 Task: Create New Customer with Customer Name: Entrepot Collective, Billing Address Line1: 1123 Parrill Court, Billing Address Line2:  Portage, Billing Address Line3:  Indiana 46368, Cell Number: 620-964-6870
Action: Mouse pressed left at (198, 36)
Screenshot: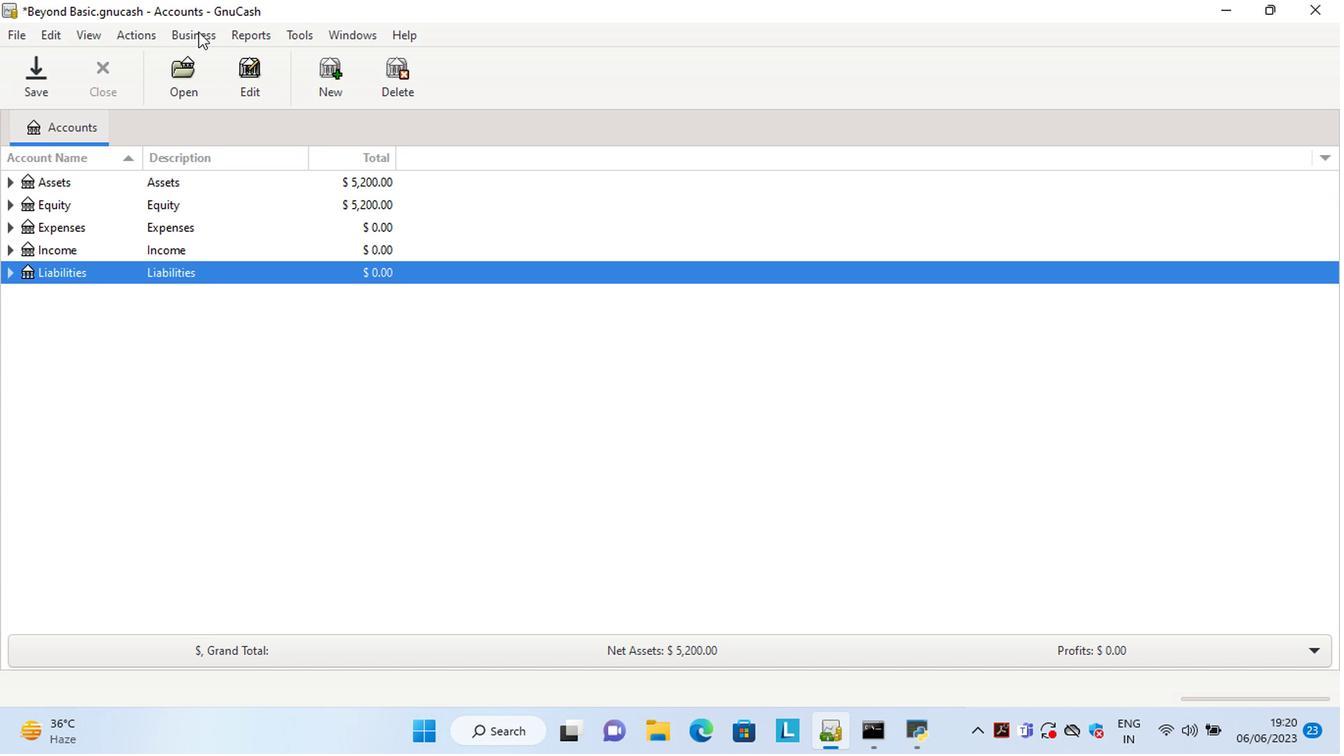 
Action: Mouse moved to (418, 85)
Screenshot: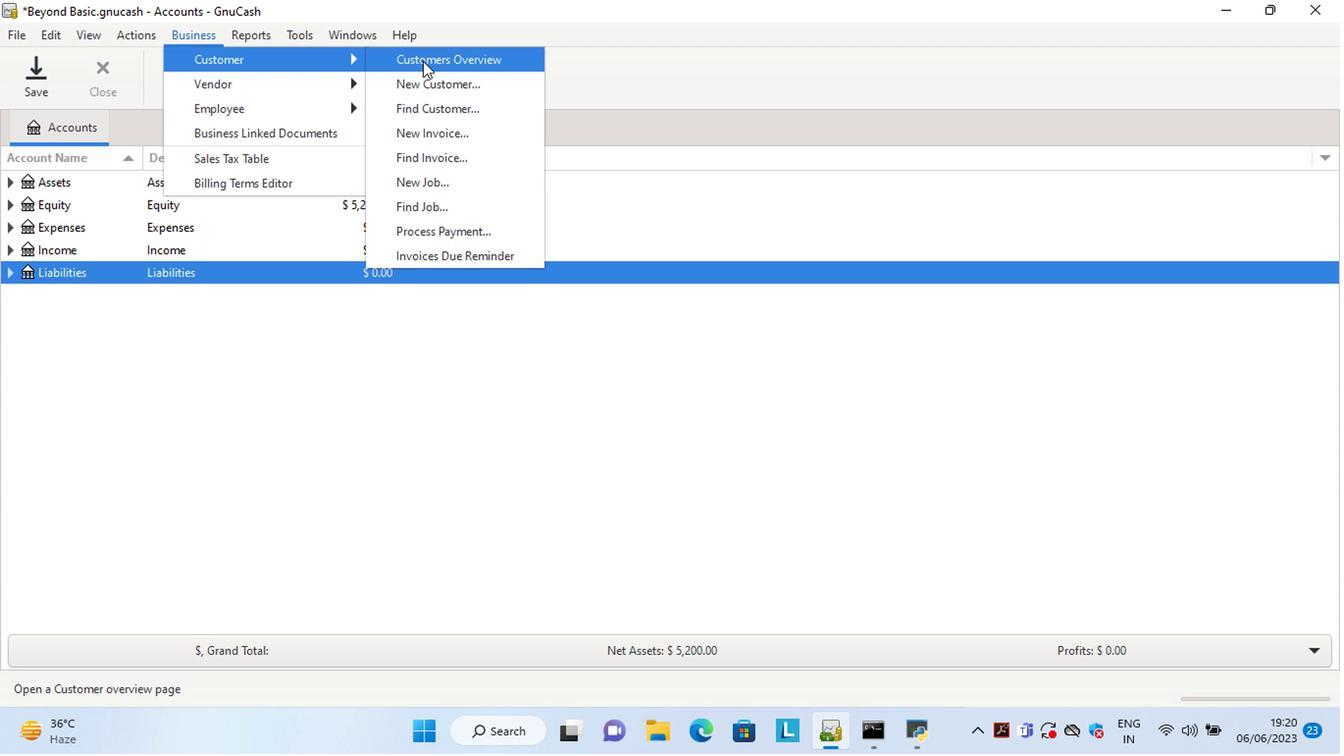 
Action: Mouse pressed left at (418, 85)
Screenshot: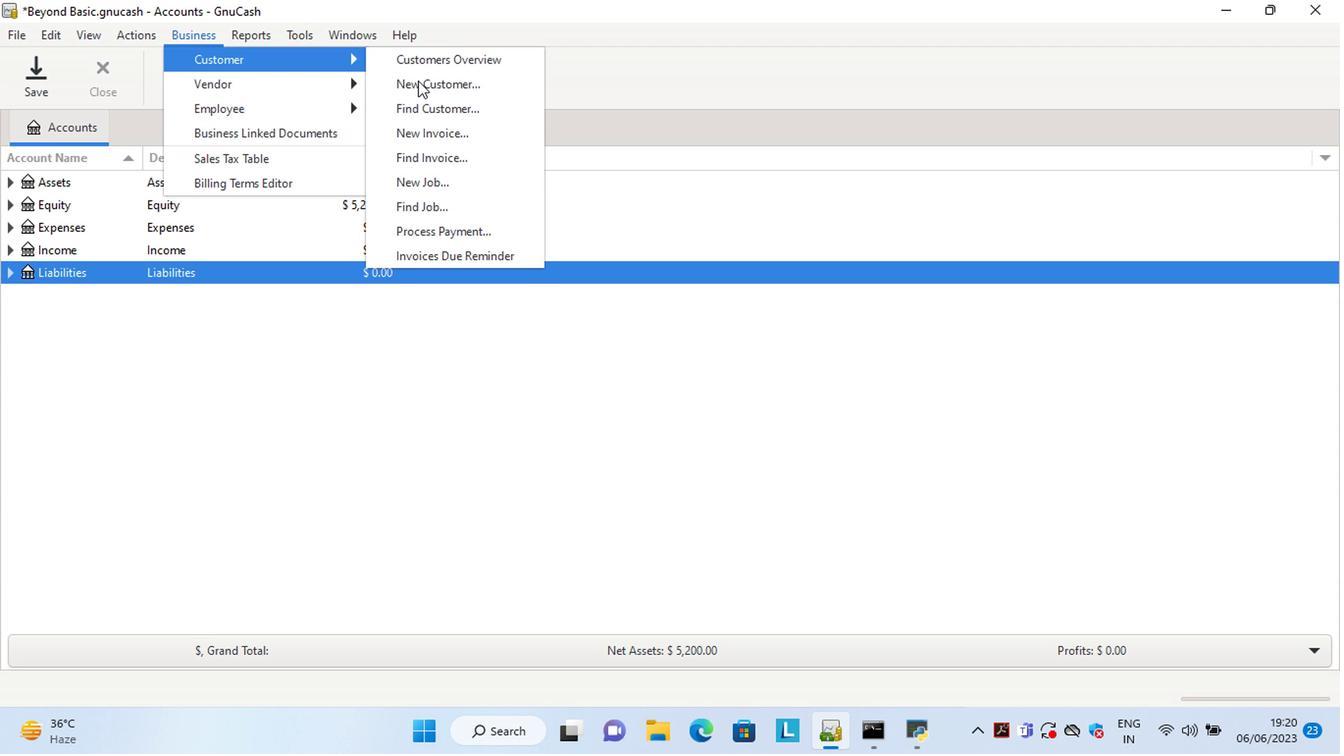 
Action: Mouse moved to (1033, 404)
Screenshot: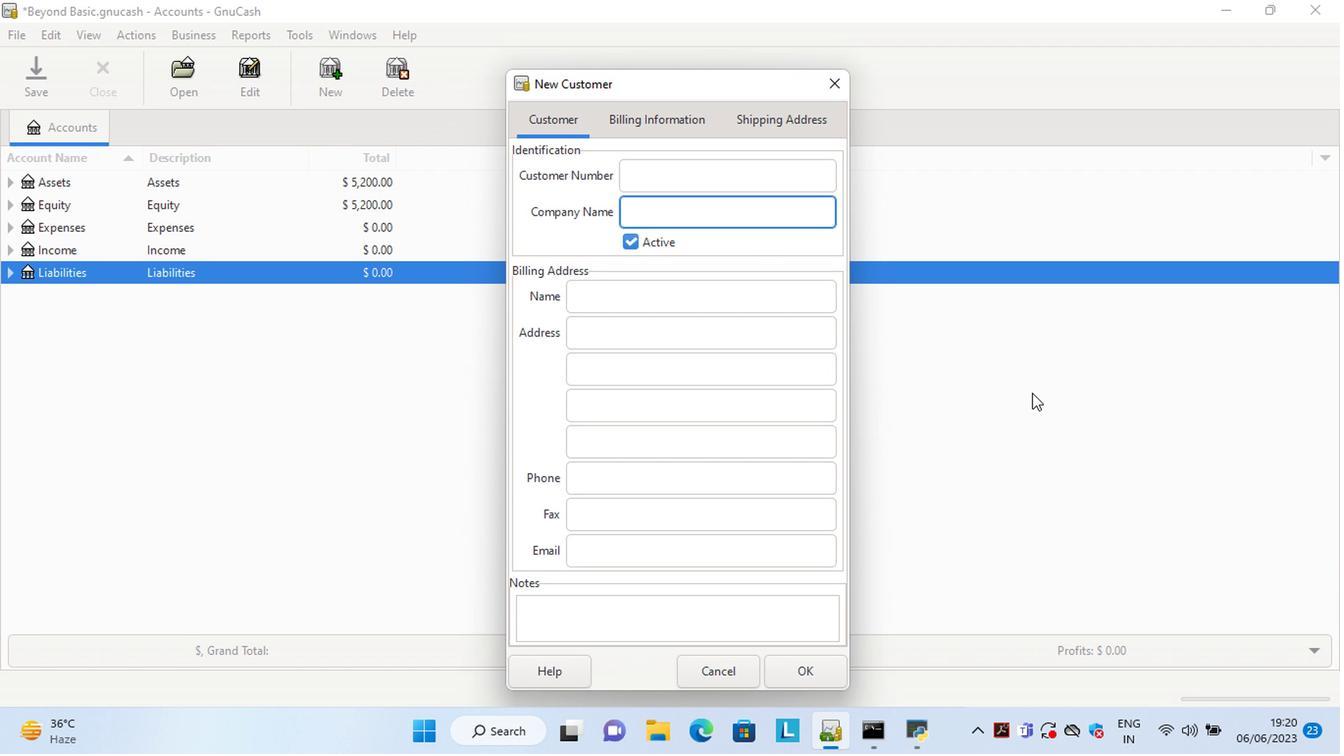 
Action: Key pressed <Key.shift>Entrepot<Key.space><Key.shift>Collective<Key.space><Key.backspace><Key.tab><Key.tab><Key.tab>1123<Key.space><Key.shift>Parrill<Key.space><Key.shift>Court<Key.tab><Key.shift><Key.shift><Key.shift><Key.shift><Key.shift><Key.shift><Key.shift><Key.shift><Key.shift><Key.shift>Portage<Key.space><Key.backspace><Key.tab><Key.shift>In<Key.end><Key.backspace><Key.backspace><Key.backspace><Key.backspace><Key.backspace>46368<Key.tab><Key.tab>620-964-6870
Screenshot: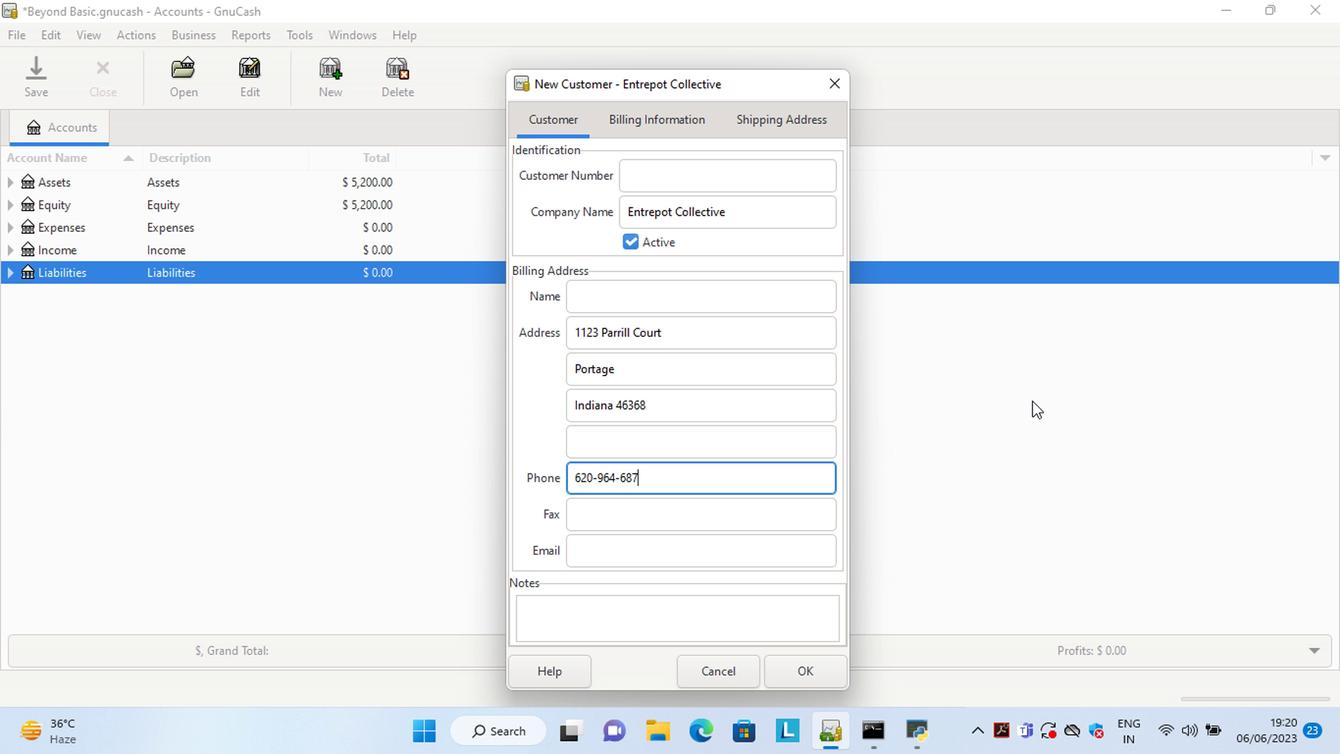 
Action: Mouse moved to (819, 666)
Screenshot: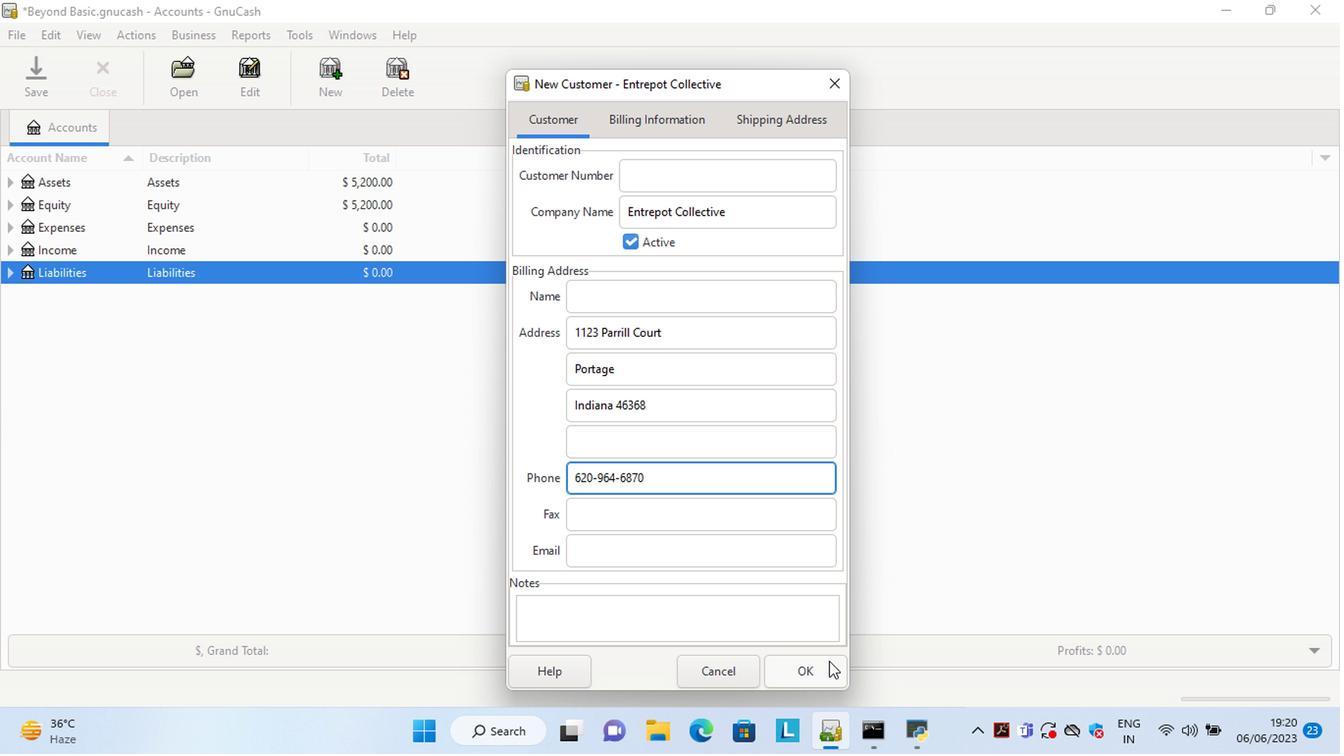 
Action: Mouse pressed left at (819, 666)
Screenshot: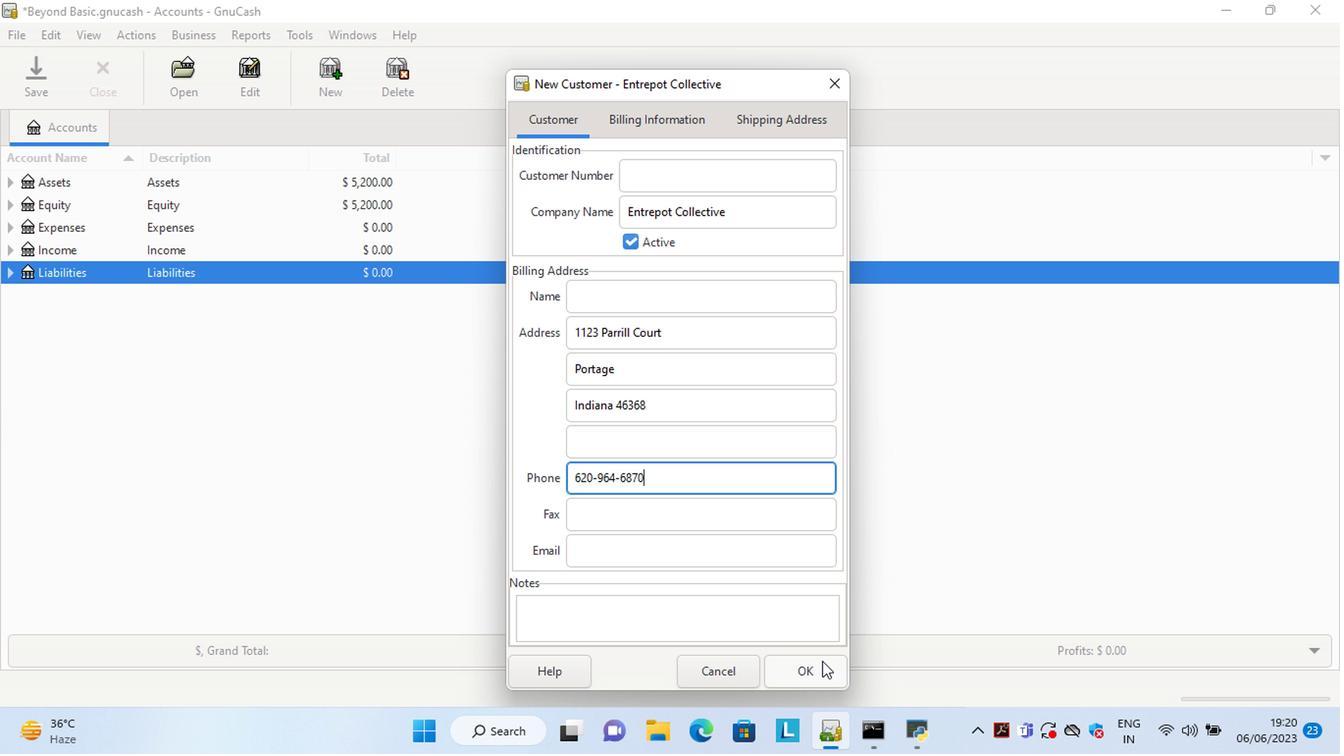 
